 Task: Add Space Tea Organic Watermelon Mushroom Tea + Lemonade to the cart.
Action: Mouse moved to (25, 108)
Screenshot: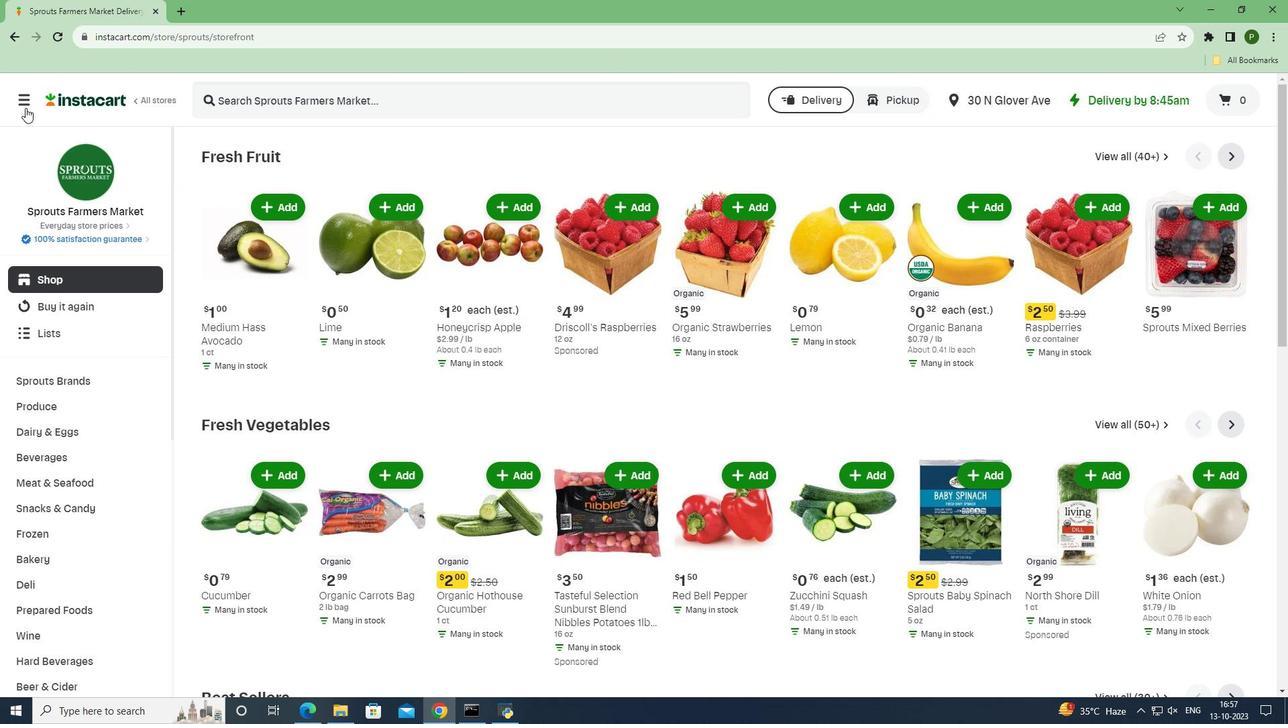 
Action: Mouse pressed left at (25, 108)
Screenshot: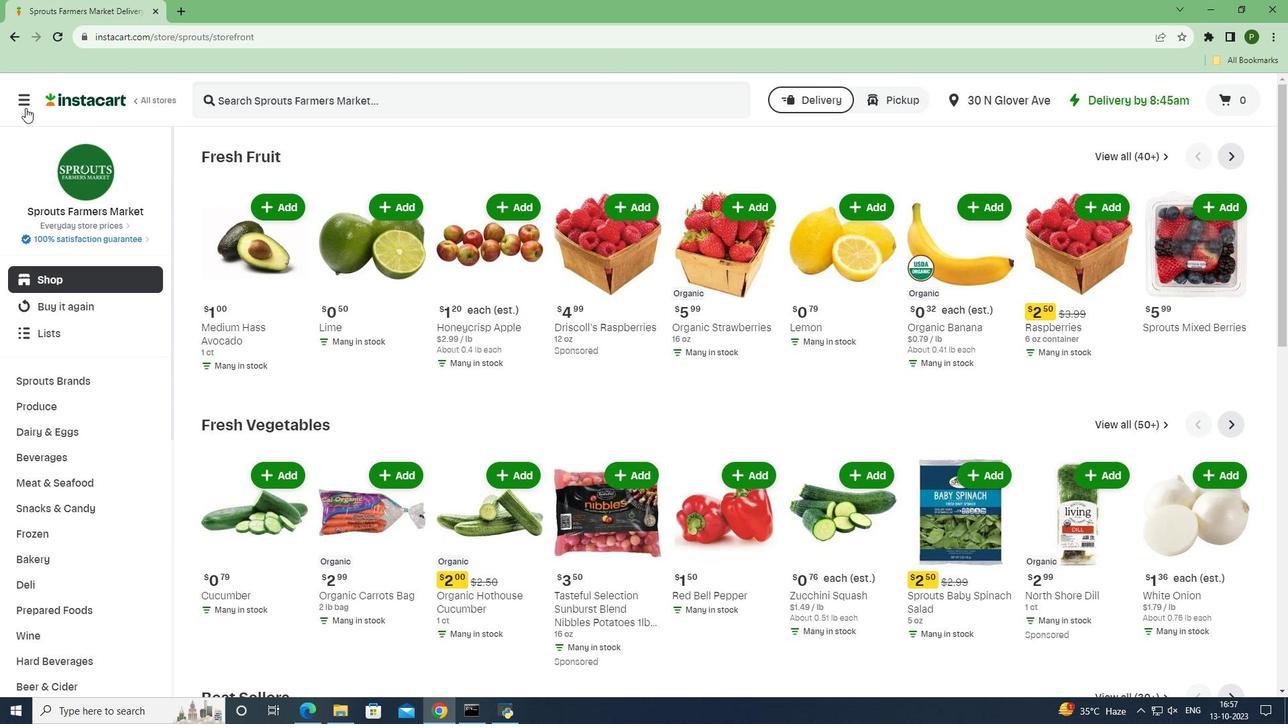 
Action: Mouse moved to (61, 343)
Screenshot: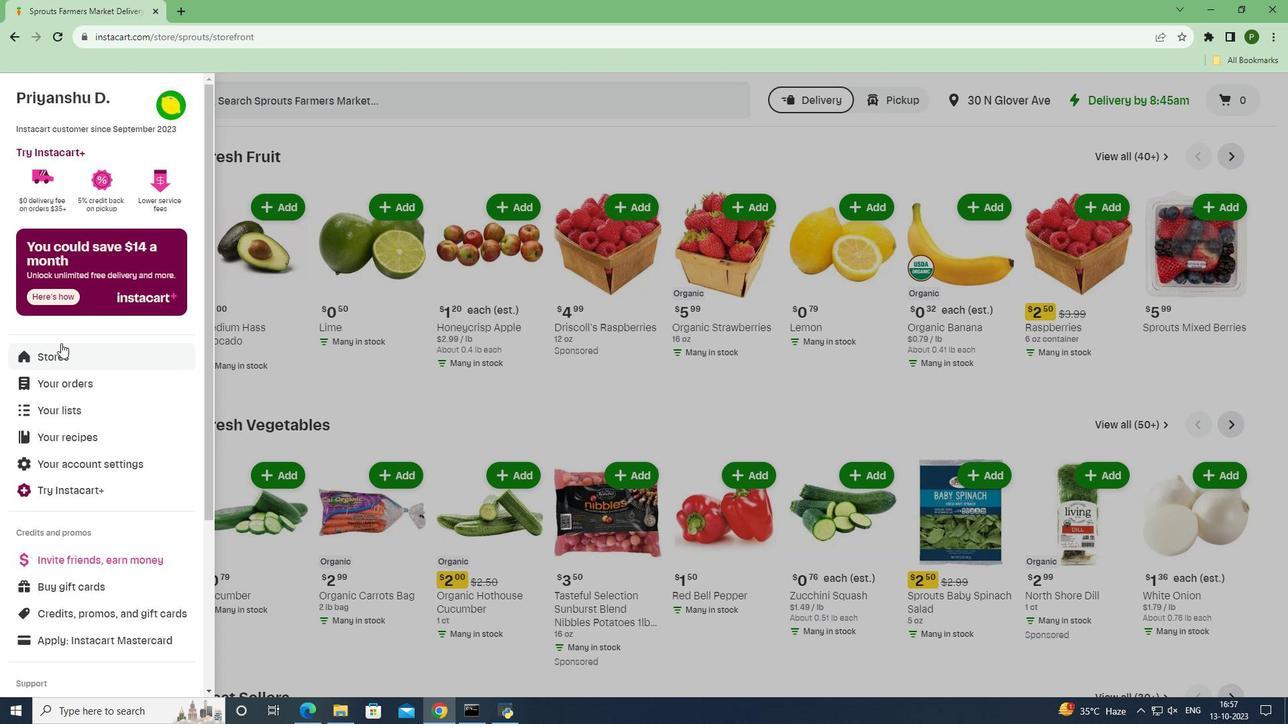 
Action: Mouse pressed left at (61, 343)
Screenshot: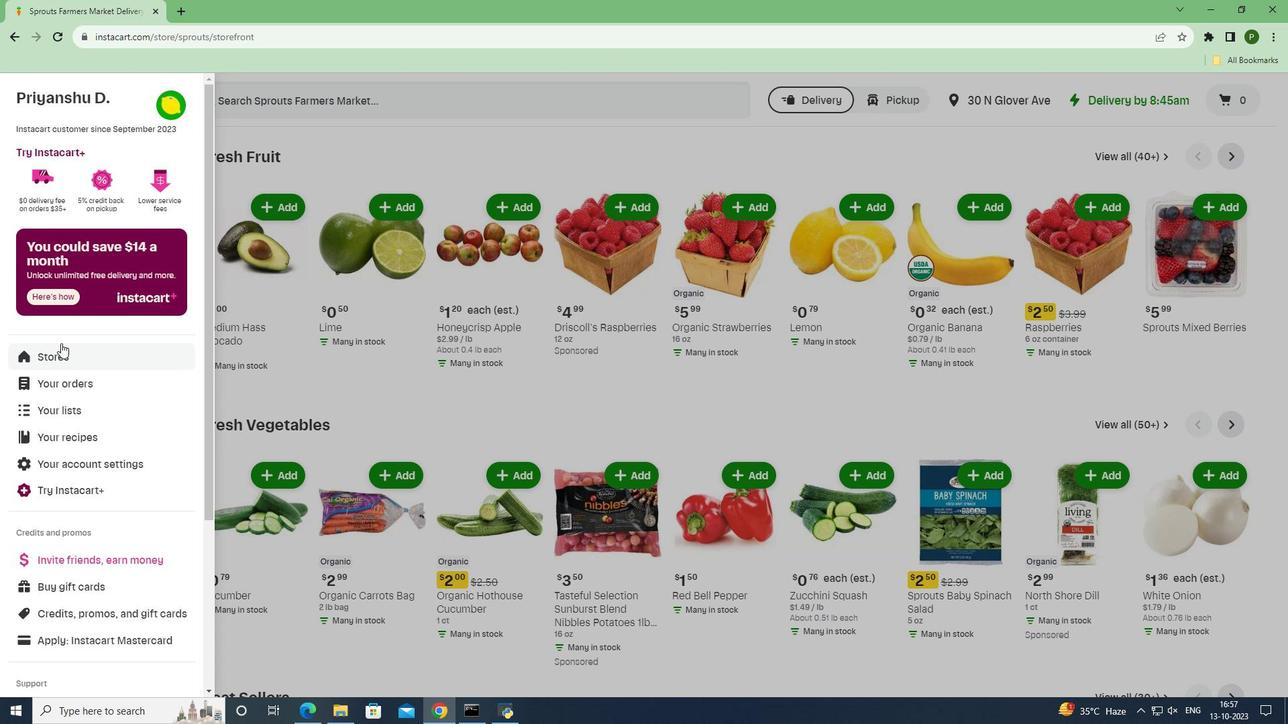 
Action: Mouse moved to (297, 157)
Screenshot: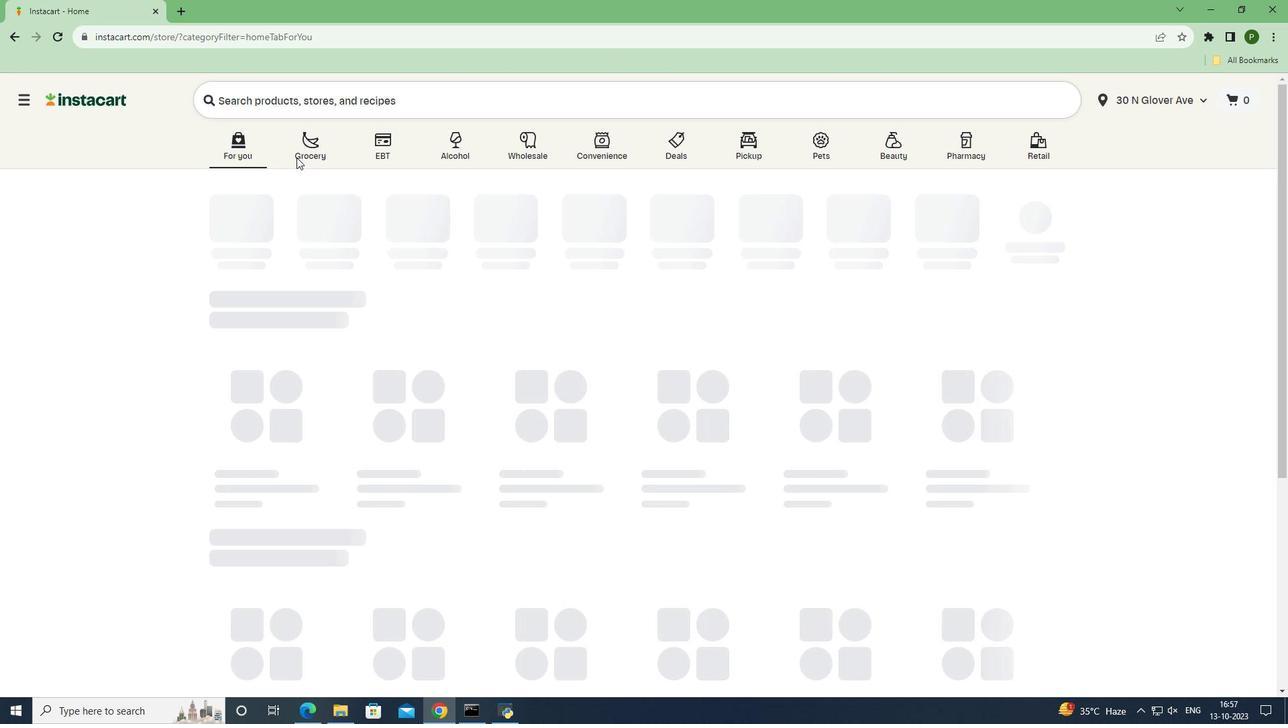 
Action: Mouse pressed left at (297, 157)
Screenshot: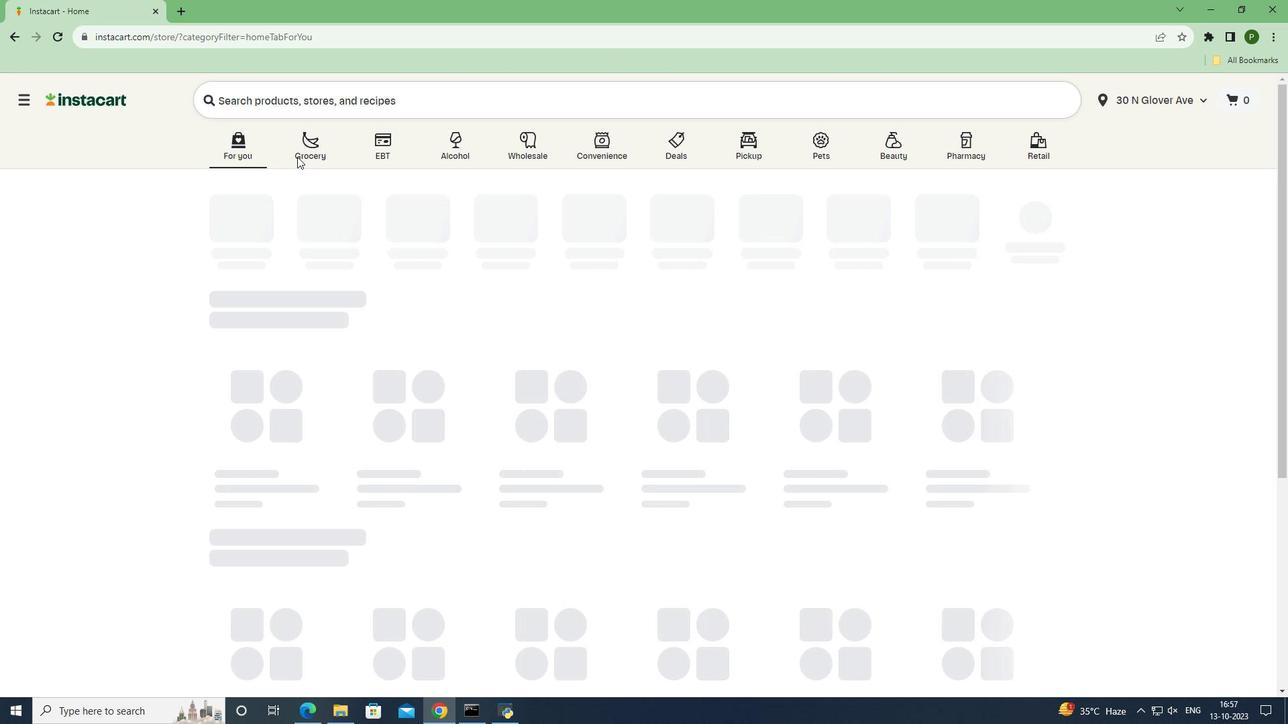 
Action: Mouse moved to (852, 316)
Screenshot: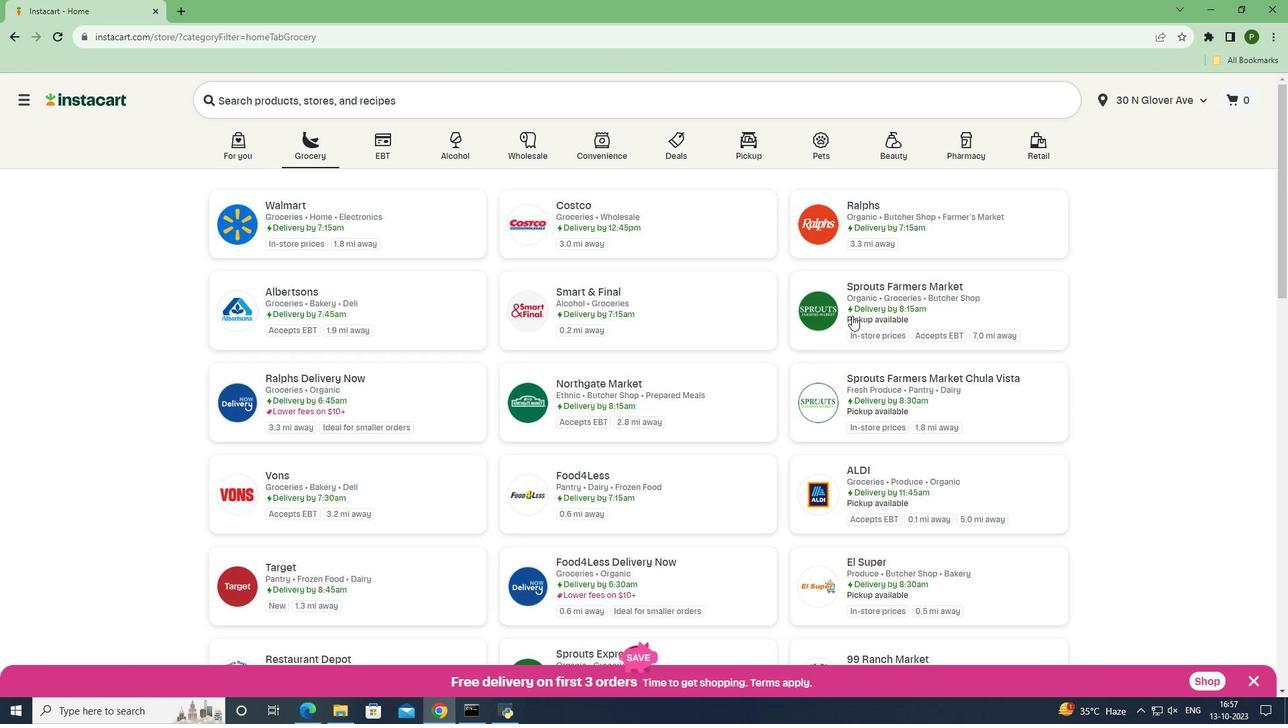 
Action: Mouse pressed left at (852, 316)
Screenshot: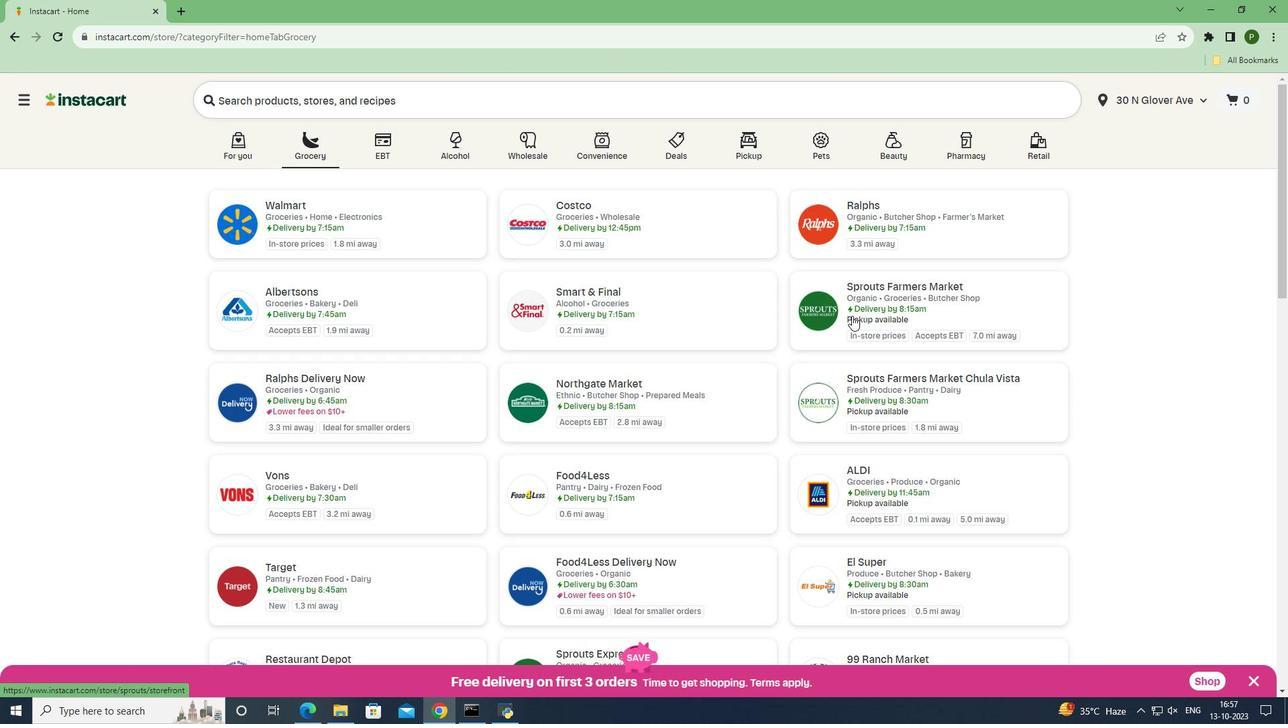
Action: Mouse moved to (25, 447)
Screenshot: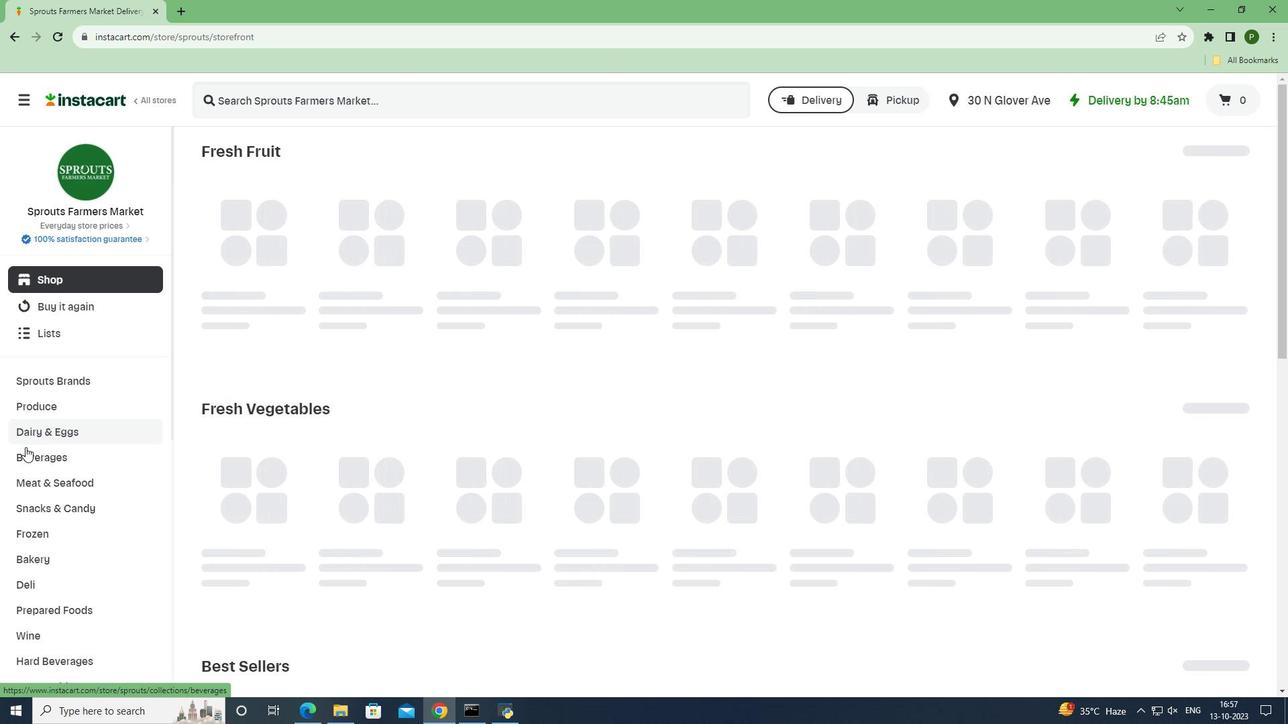
Action: Mouse pressed left at (25, 447)
Screenshot: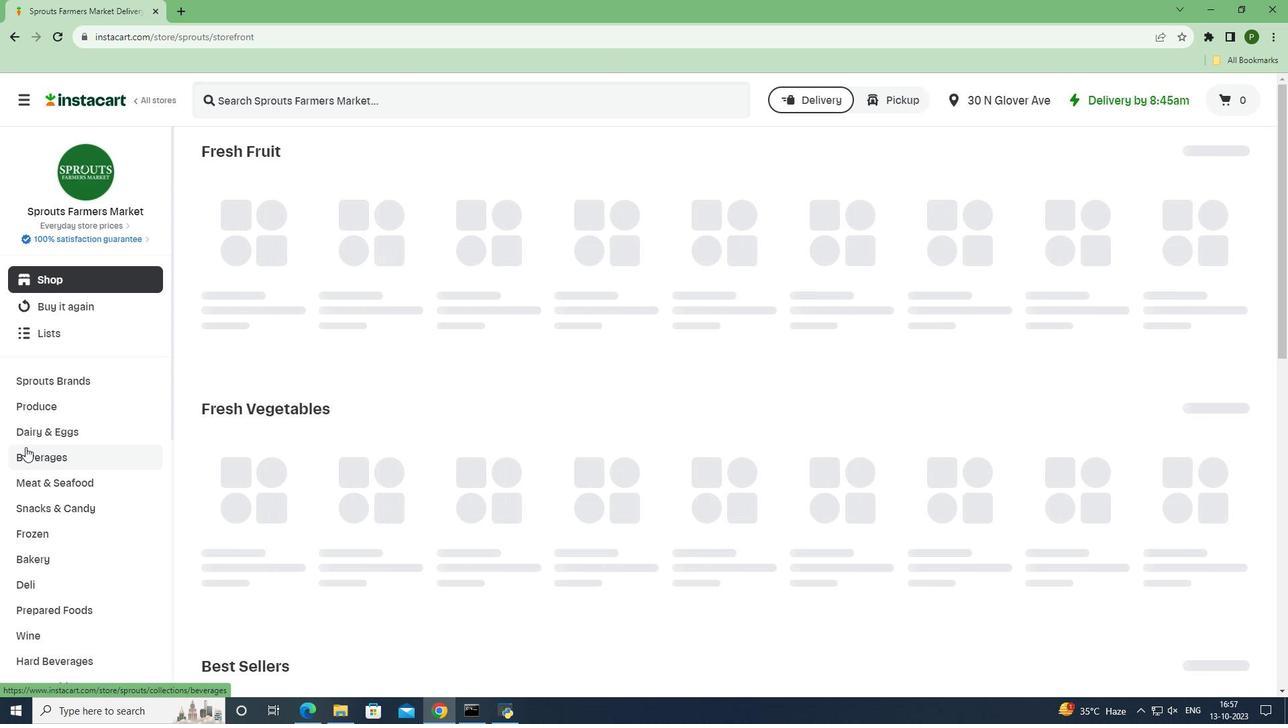 
Action: Mouse moved to (1173, 185)
Screenshot: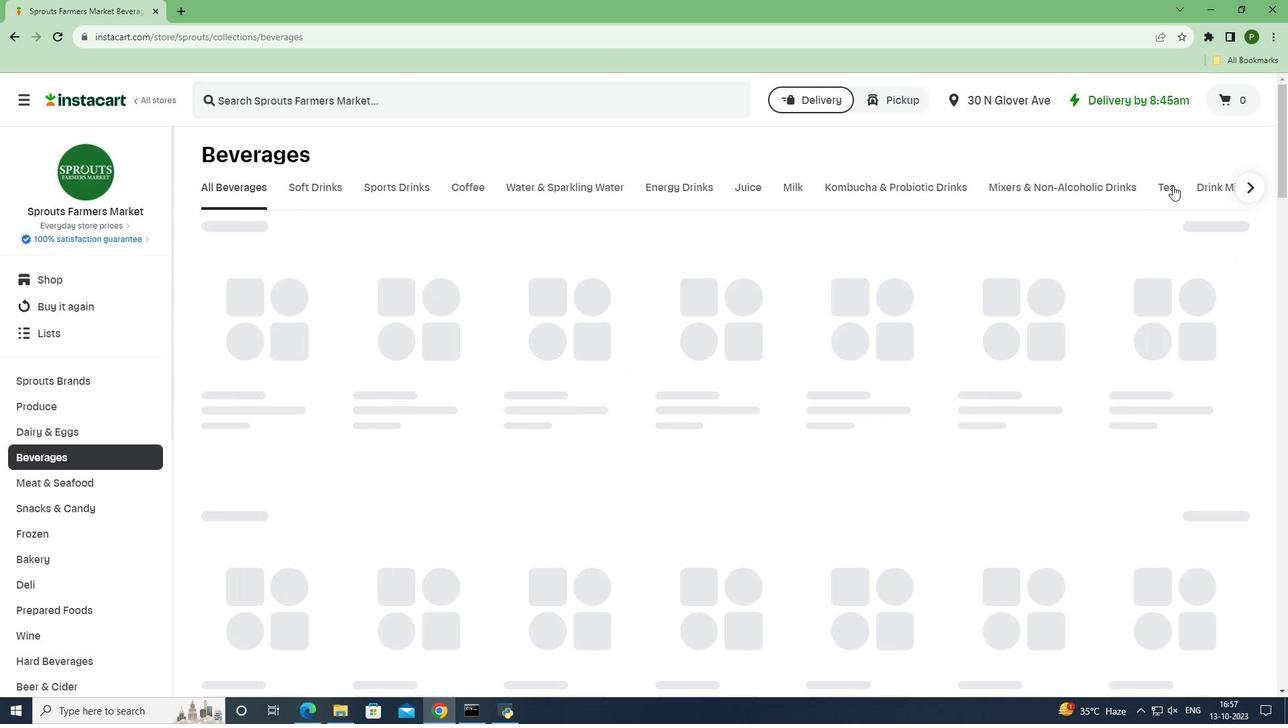 
Action: Mouse pressed left at (1173, 185)
Screenshot: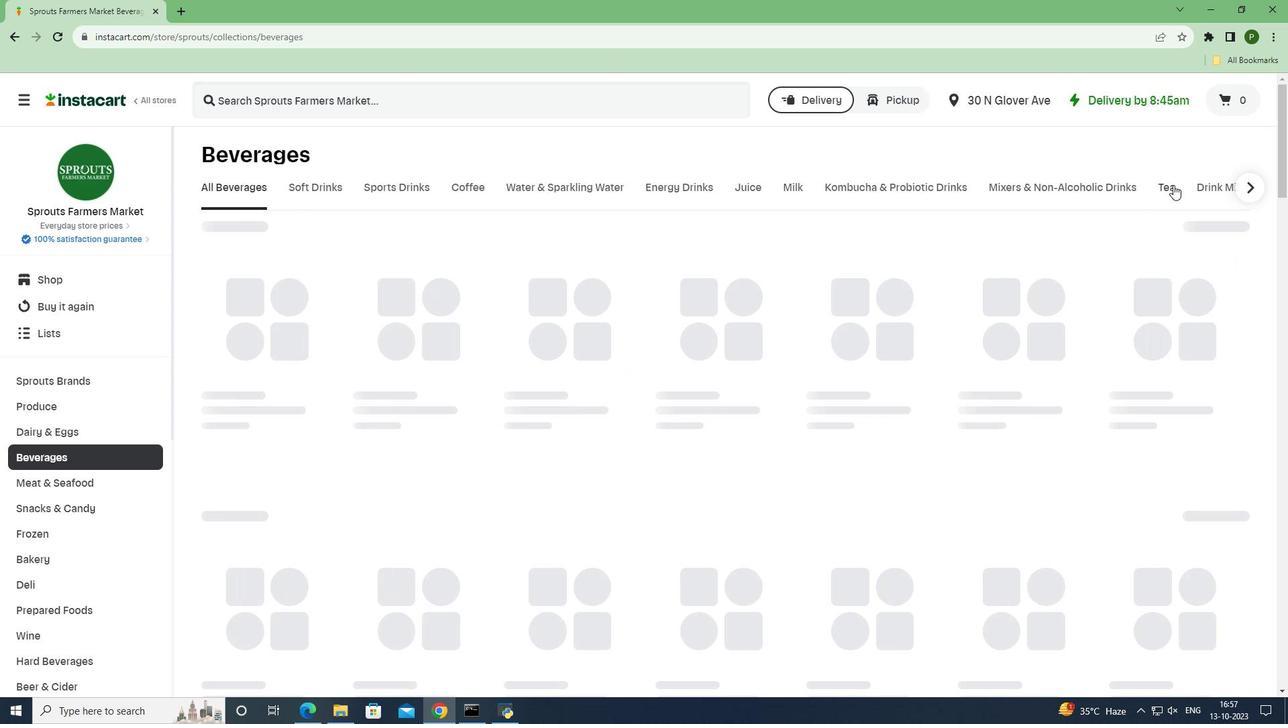 
Action: Mouse moved to (467, 88)
Screenshot: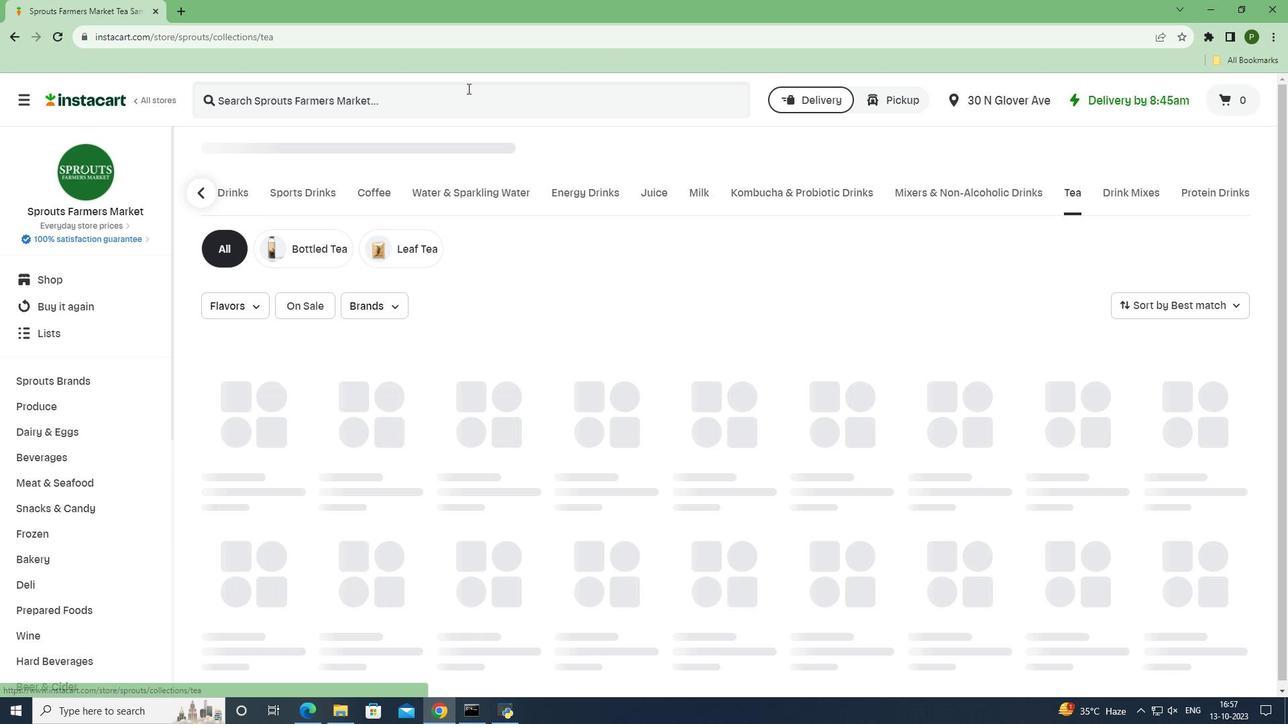 
Action: Mouse pressed left at (467, 88)
Screenshot: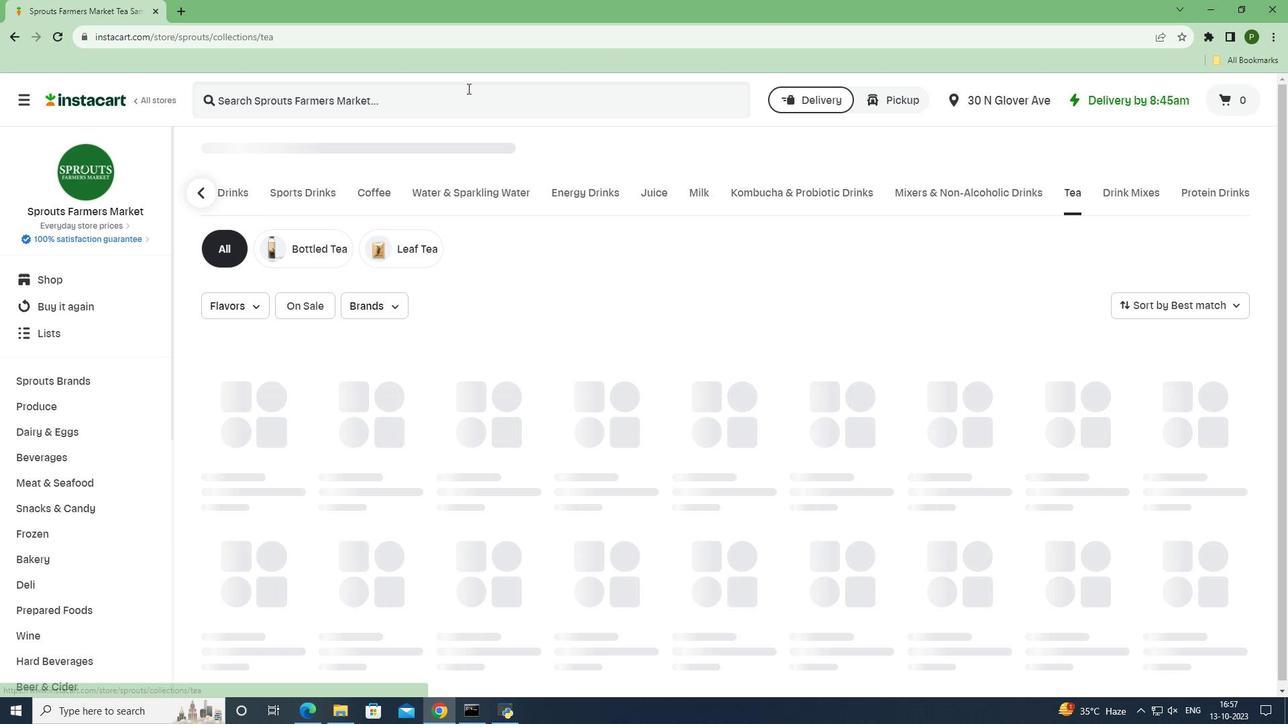 
Action: Key pressed <Key.caps_lock>S<Key.caps_lock>pace<Key.space><Key.caps_lock>T<Key.caps_lock>ea<Key.space><Key.caps_lock>O<Key.caps_lock>rganic<Key.space><Key.caps_lock>W<Key.caps_lock>atermelon<Key.space><Key.caps_lock>M<Key.caps_lock>ushroom<Key.space><Key.caps_lock>T<Key.caps_lock>ea<Key.space><Key.shift>+<Key.space><Key.caps_lock>L<Key.caps_lock>emonade<Key.space><Key.enter>
Screenshot: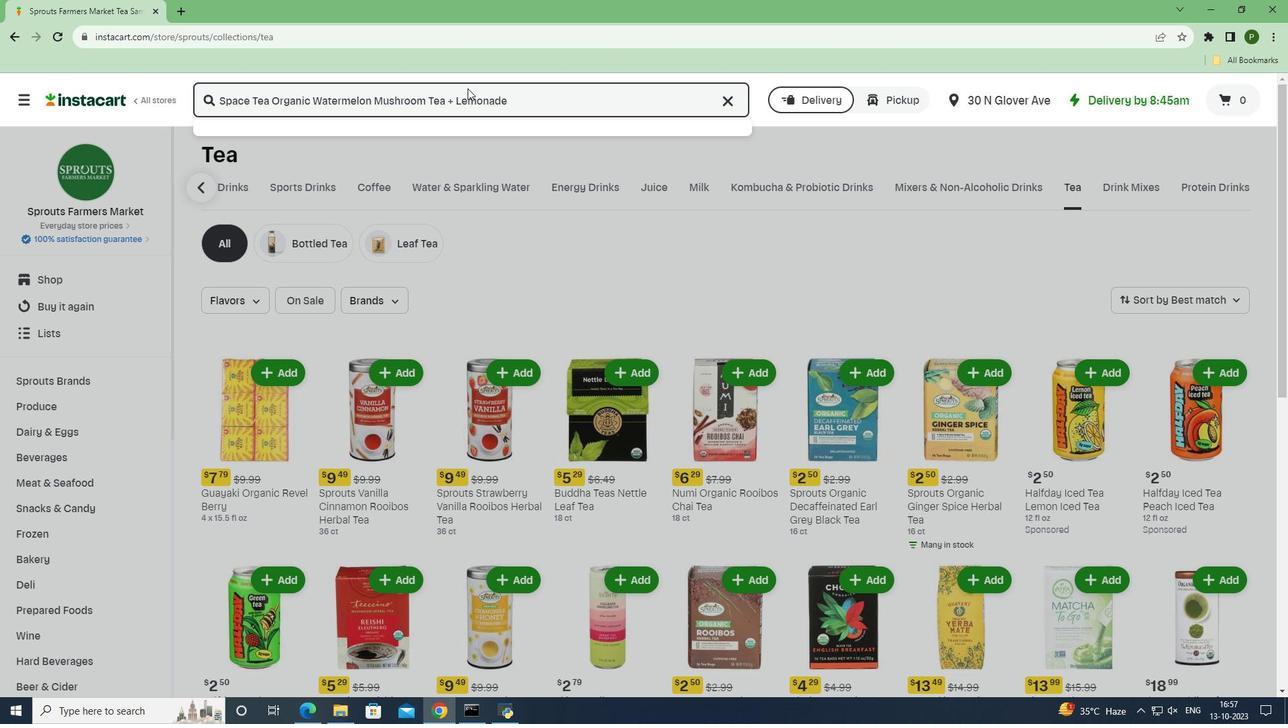 
Action: Mouse moved to (363, 210)
Screenshot: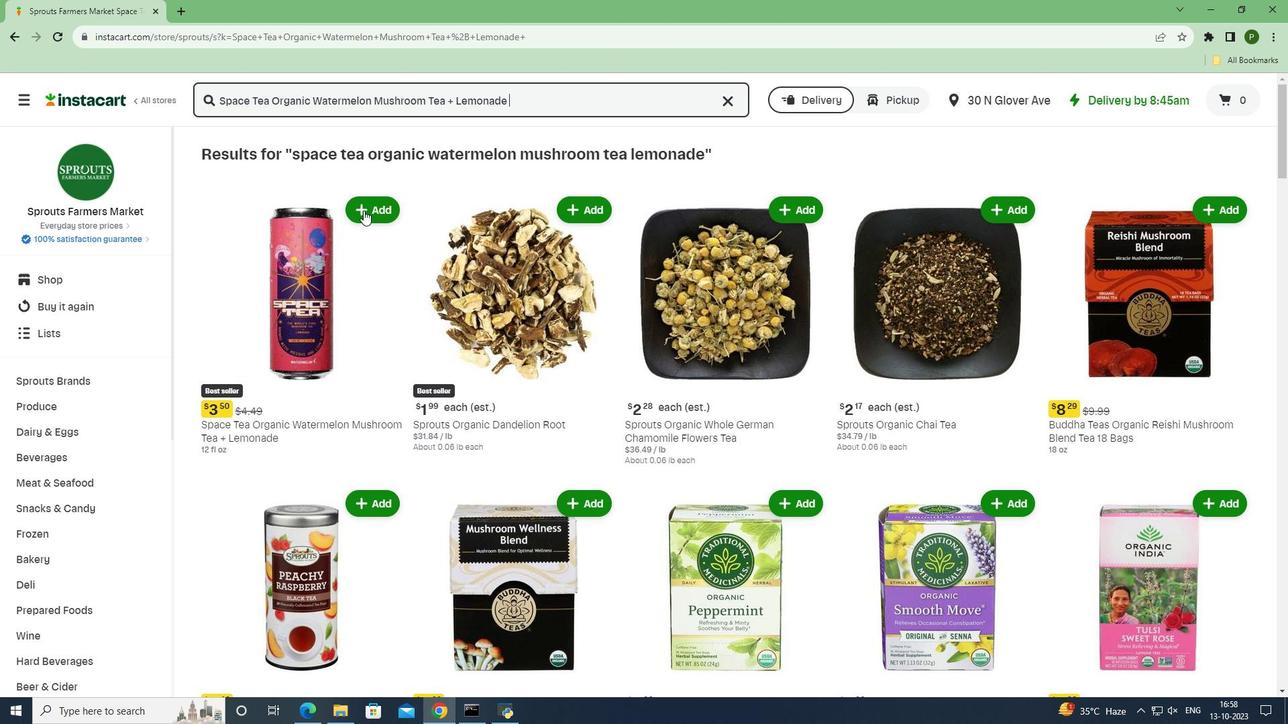 
Action: Mouse pressed left at (363, 210)
Screenshot: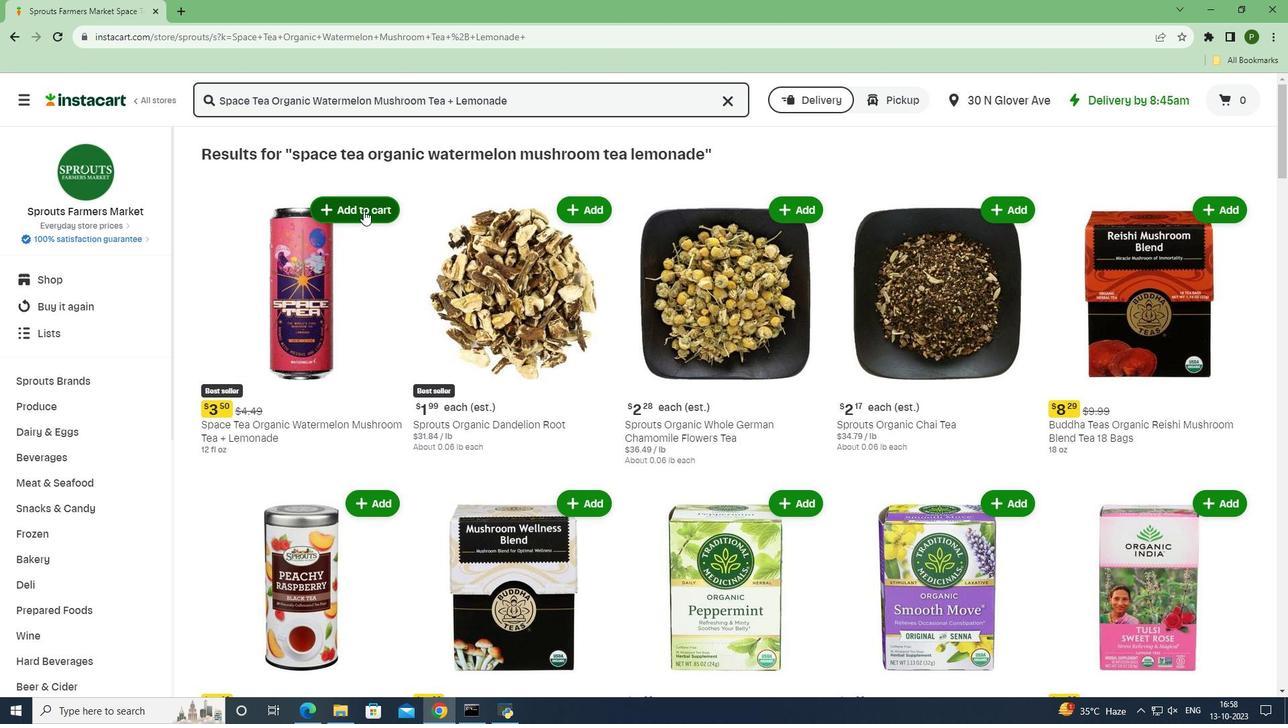 
Action: Mouse moved to (396, 290)
Screenshot: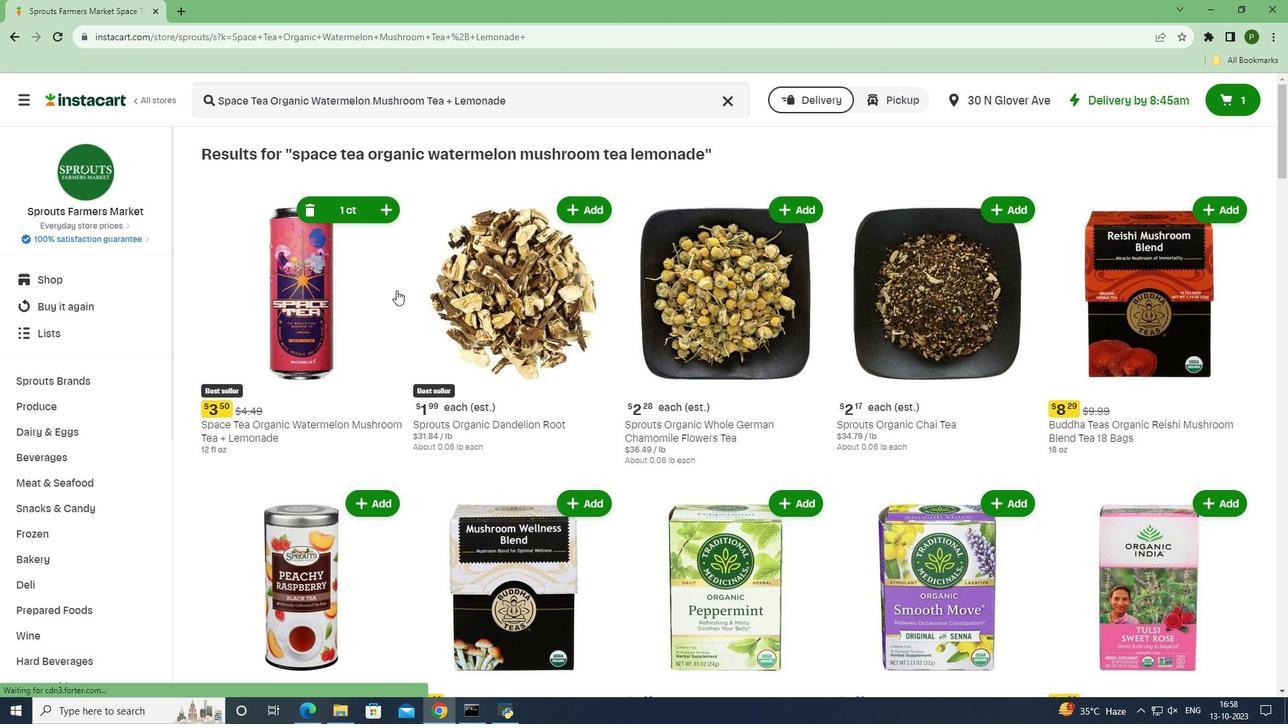 
